 Task: Search for contacts with the last name 'Smith' and the address '204, Udyog Vihar Phase 4, Gurugram', then view the contact details.
Action: Mouse moved to (19, 76)
Screenshot: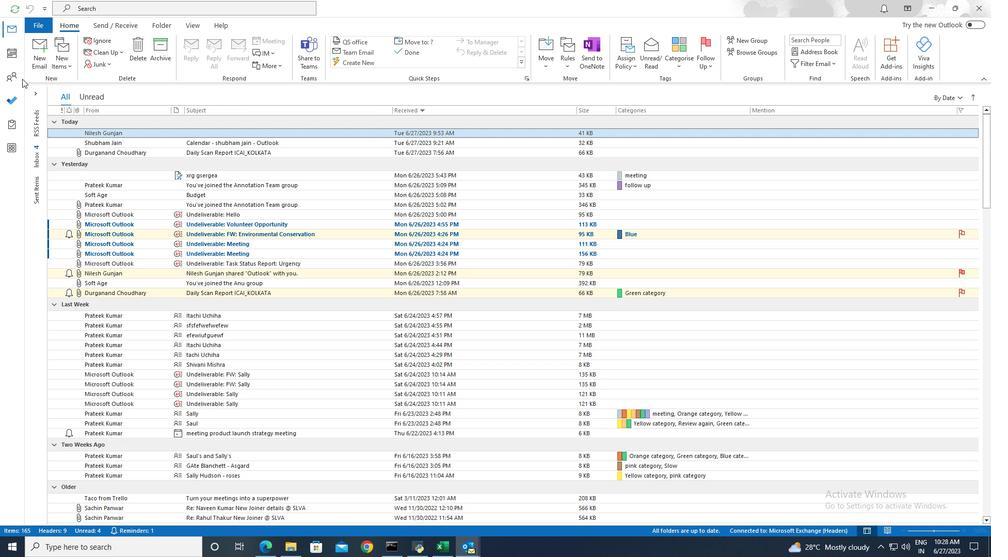 
Action: Mouse pressed left at (19, 76)
Screenshot: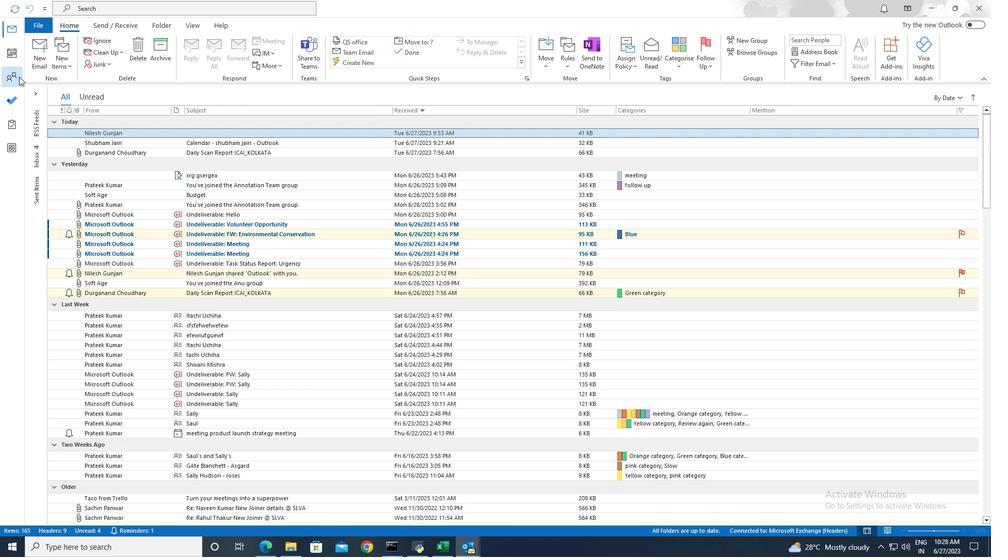 
Action: Mouse moved to (246, 10)
Screenshot: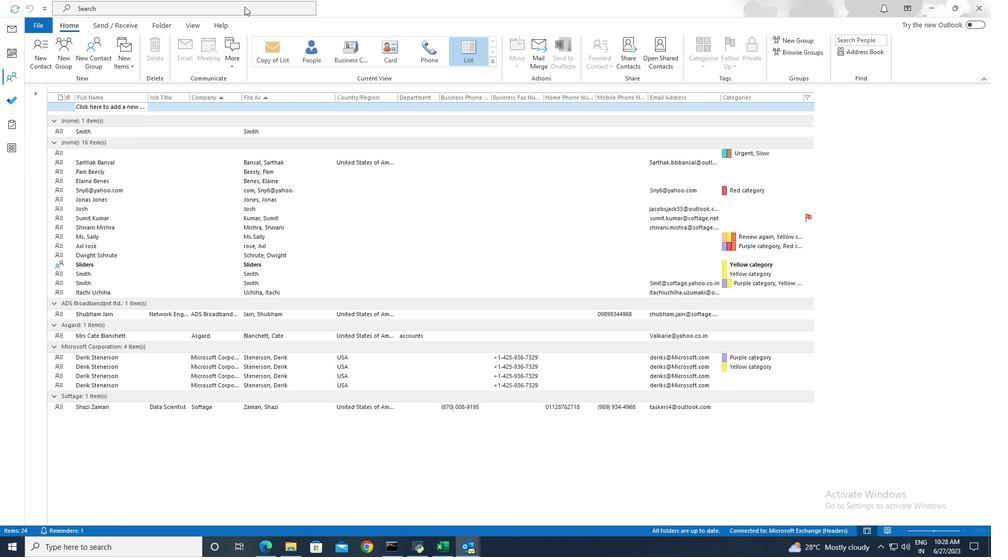 
Action: Mouse pressed left at (246, 10)
Screenshot: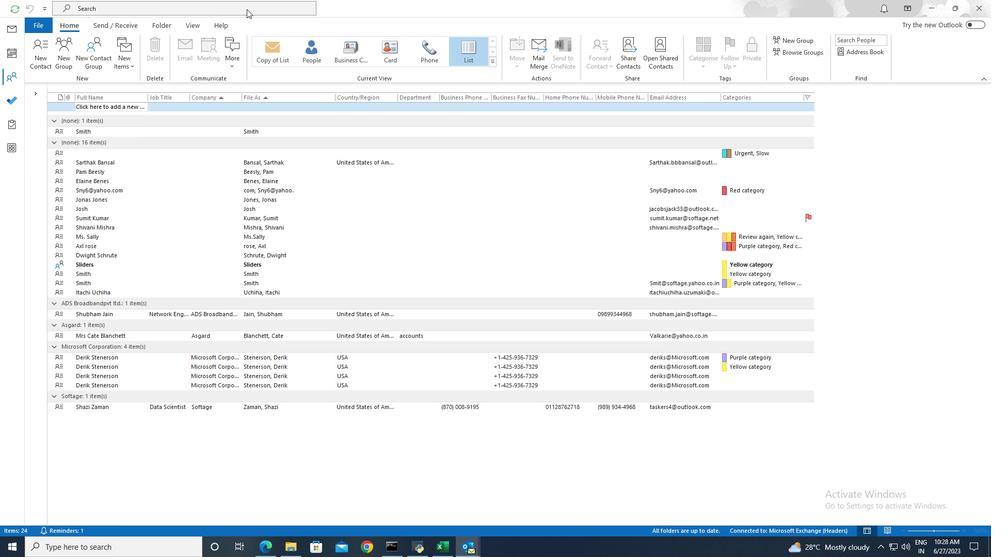 
Action: Mouse moved to (358, 8)
Screenshot: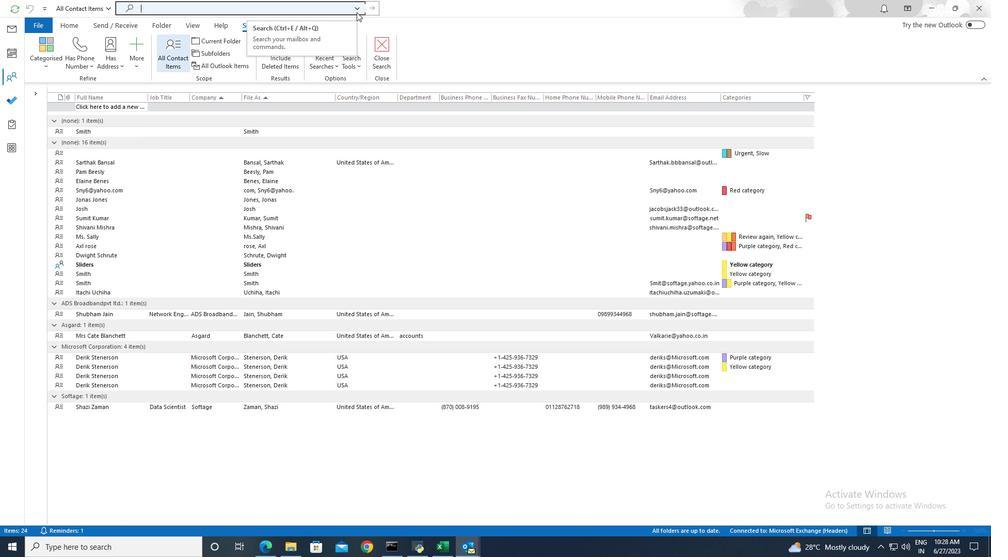 
Action: Mouse pressed left at (358, 8)
Screenshot: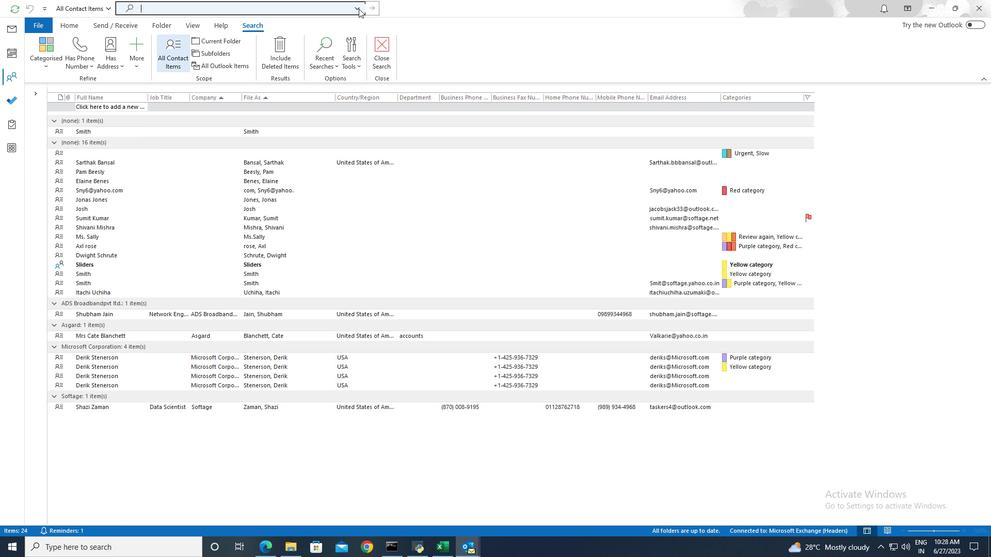 
Action: Mouse moved to (172, 297)
Screenshot: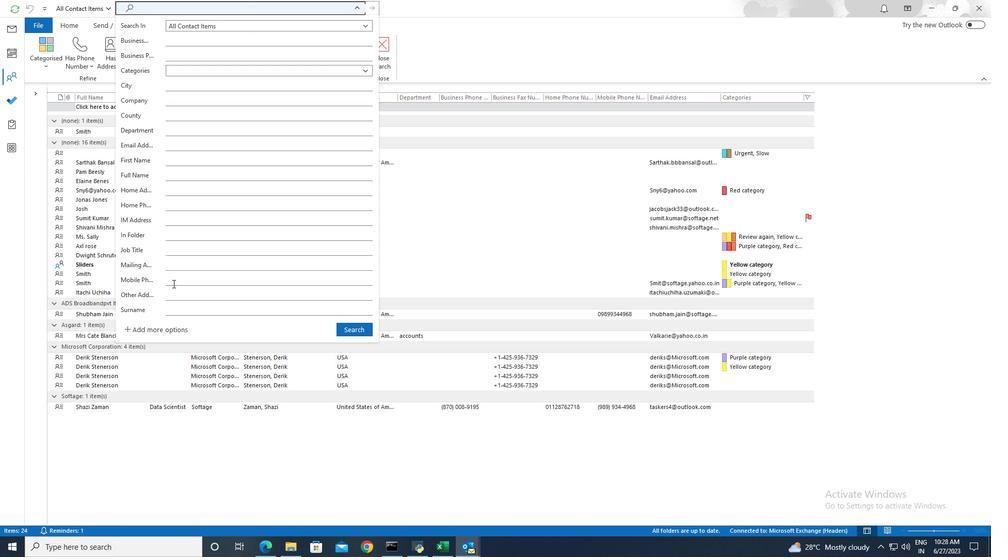 
Action: Mouse pressed left at (172, 297)
Screenshot: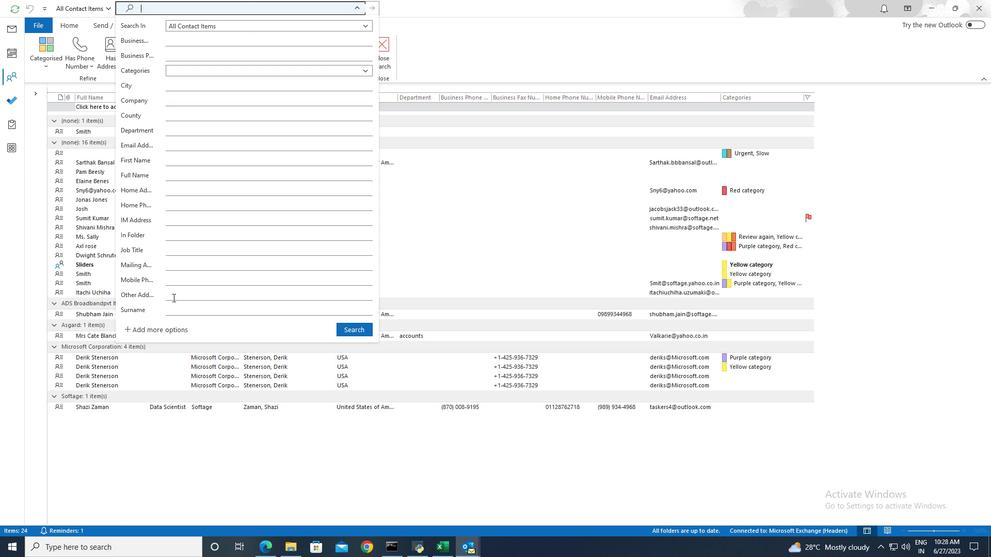 
Action: Key pressed 204,<Key.space><Key.shift>Udyog<Key.space><Key.shift>Vihar<Key.space><Key.shift><Key.shift><Key.shift>Phase<Key.space>4,<Key.space><Key.shift><Key.shift><Key.shift><Key.shift><Key.shift><Key.shift><Key.shift><Key.shift><Key.shift><Key.shift><Key.shift><Key.shift><Key.shift><Key.shift><Key.shift><Key.shift><Key.shift><Key.shift><Key.shift><Key.shift><Key.shift><Key.shift><Key.shift><Key.shift><Key.shift>Gurugram
Screenshot: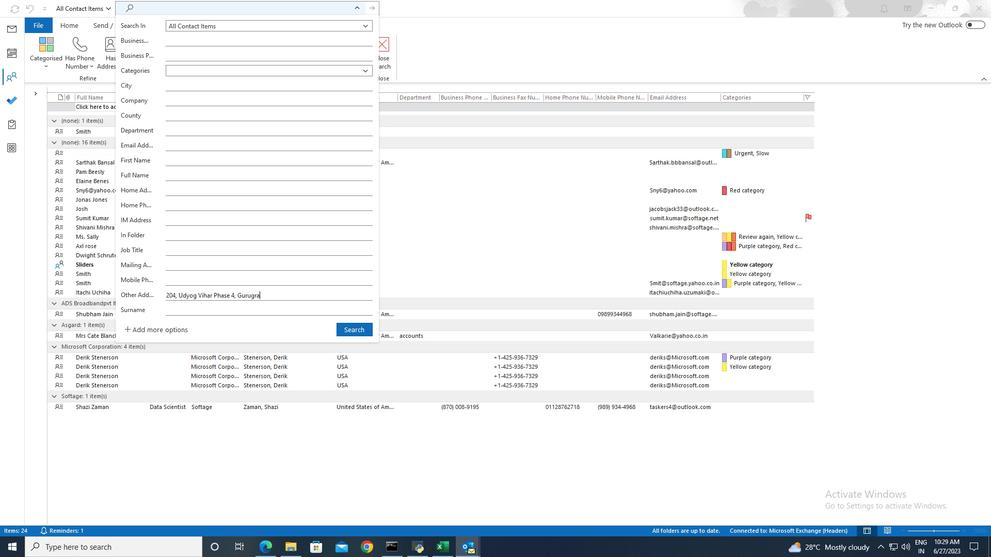 
Action: Mouse moved to (363, 328)
Screenshot: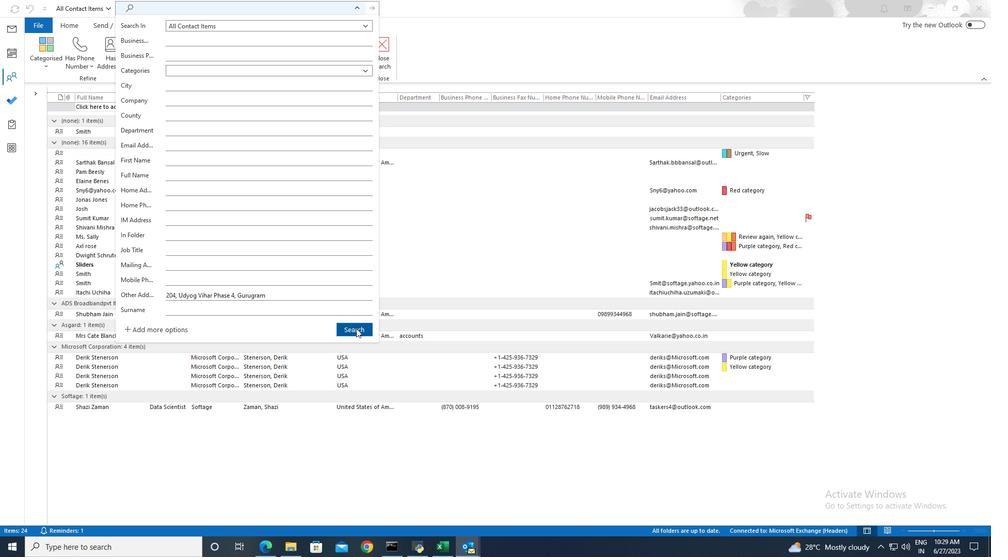 
Action: Mouse pressed left at (363, 328)
Screenshot: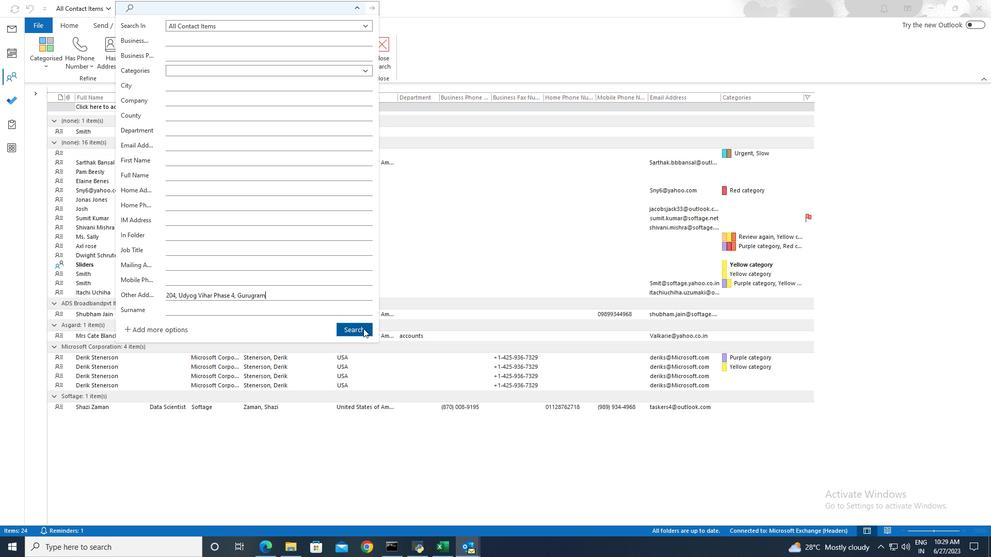 
